 Task: Learn more about a career.
Action: Mouse moved to (664, 89)
Screenshot: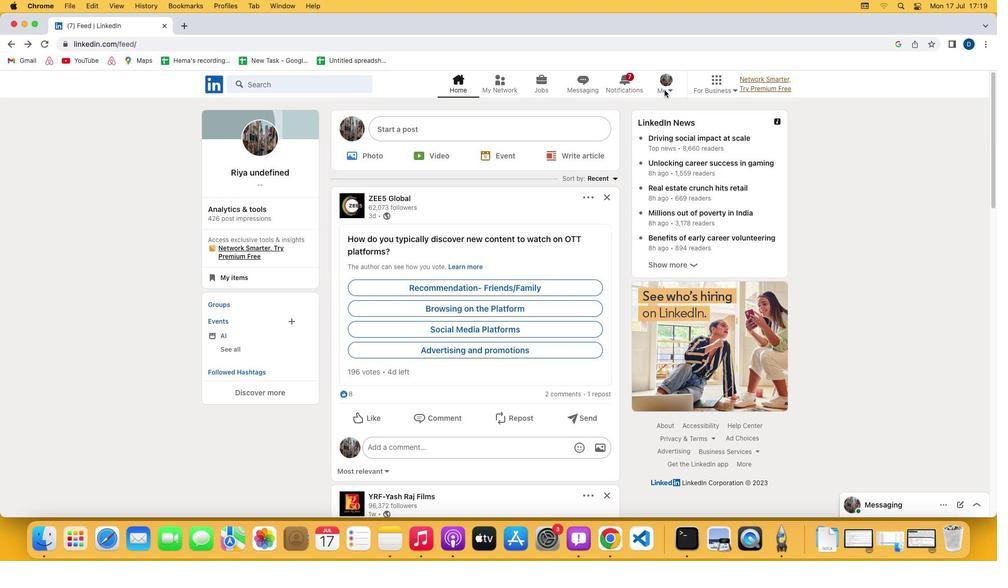 
Action: Mouse pressed left at (664, 89)
Screenshot: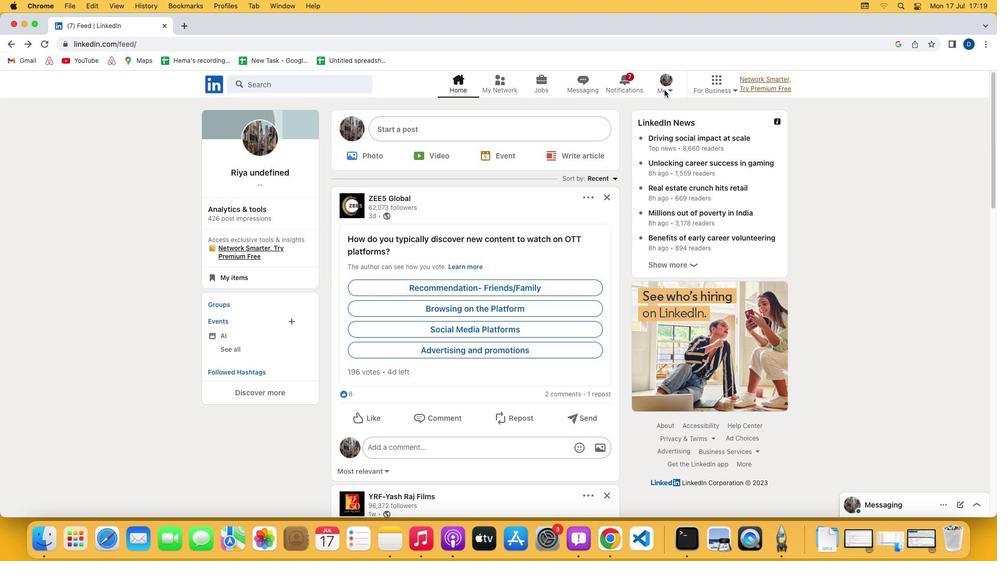 
Action: Mouse moved to (667, 89)
Screenshot: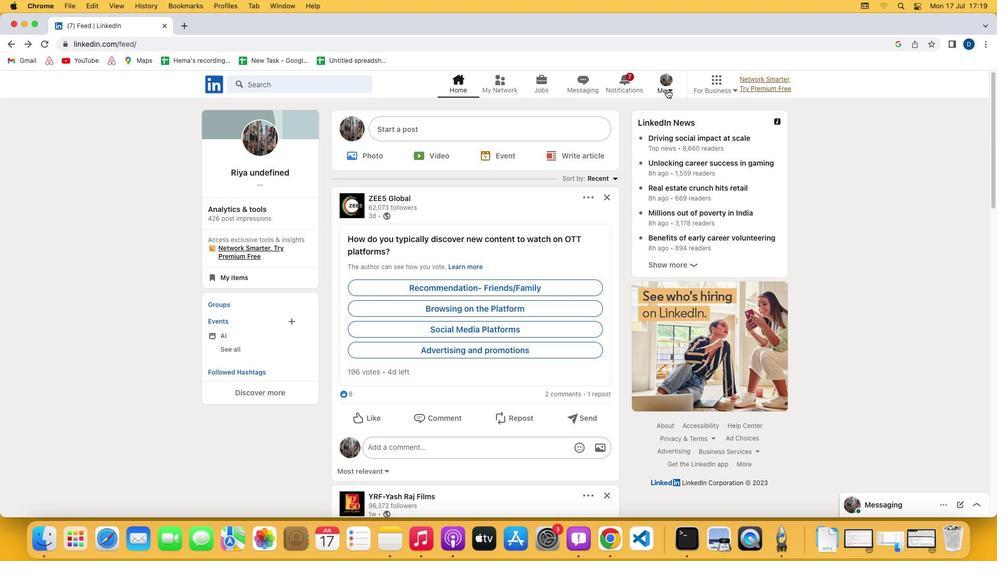 
Action: Mouse pressed left at (667, 89)
Screenshot: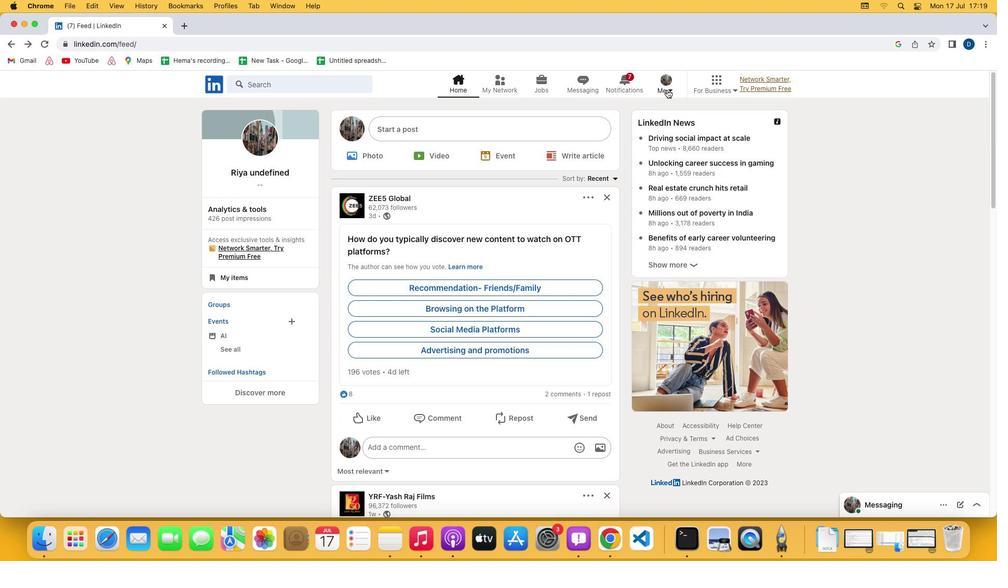 
Action: Mouse moved to (589, 199)
Screenshot: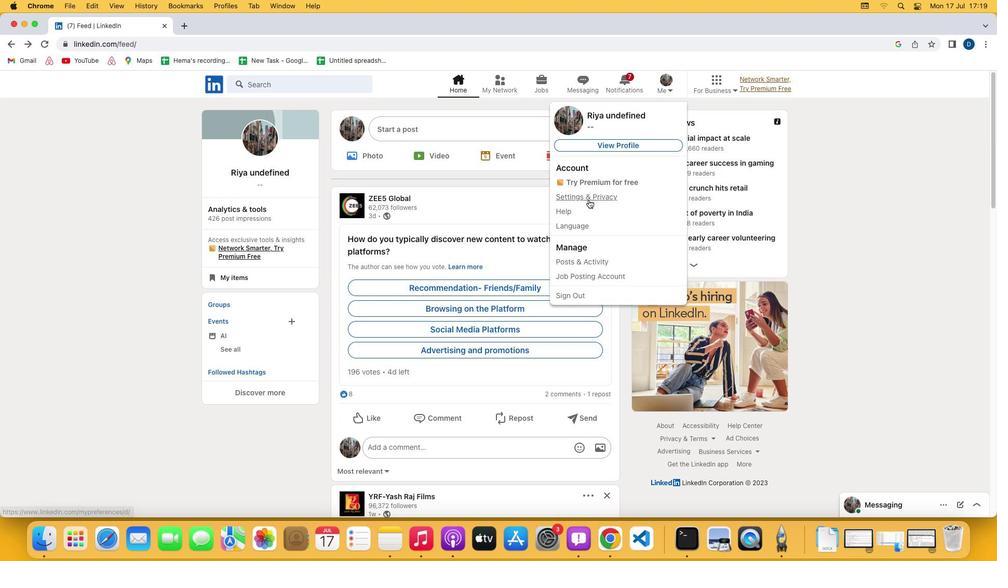 
Action: Mouse pressed left at (589, 199)
Screenshot: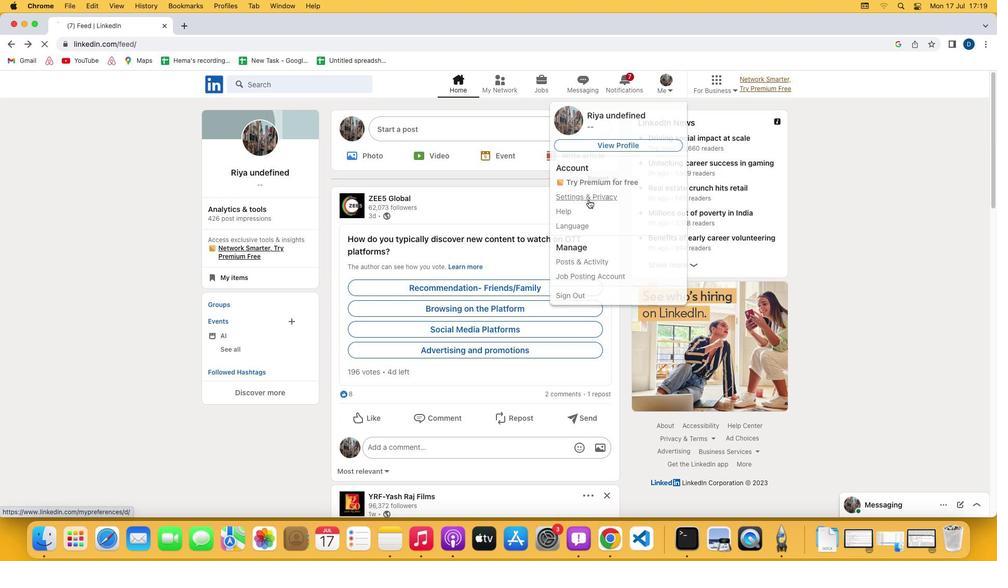 
Action: Mouse moved to (440, 329)
Screenshot: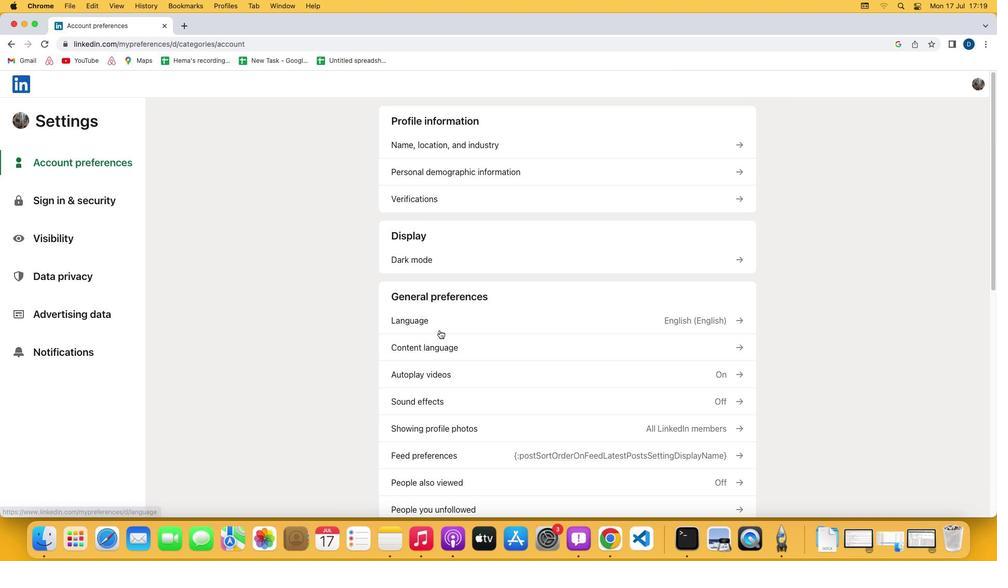 
Action: Mouse scrolled (440, 329) with delta (0, 0)
Screenshot: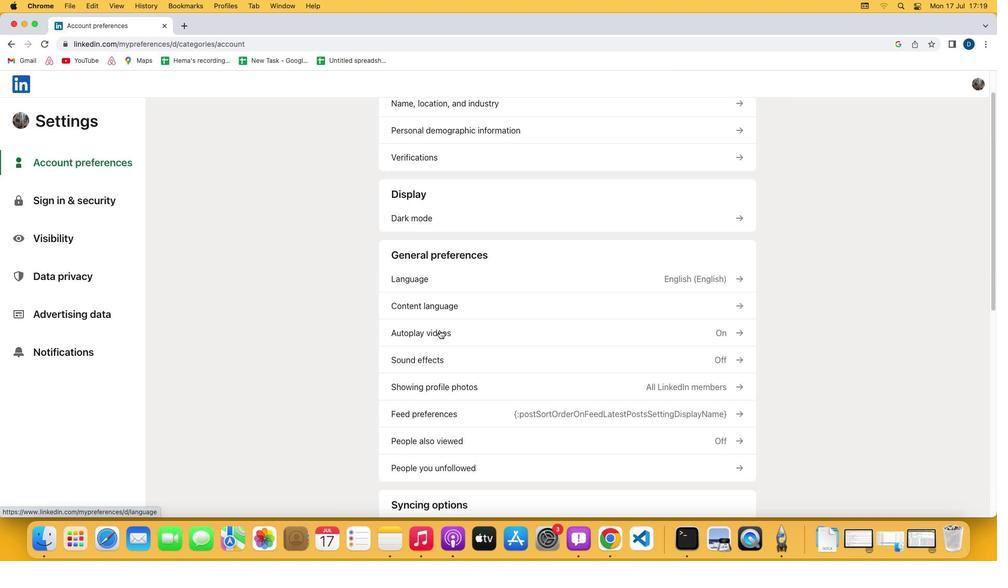 
Action: Mouse scrolled (440, 329) with delta (0, 0)
Screenshot: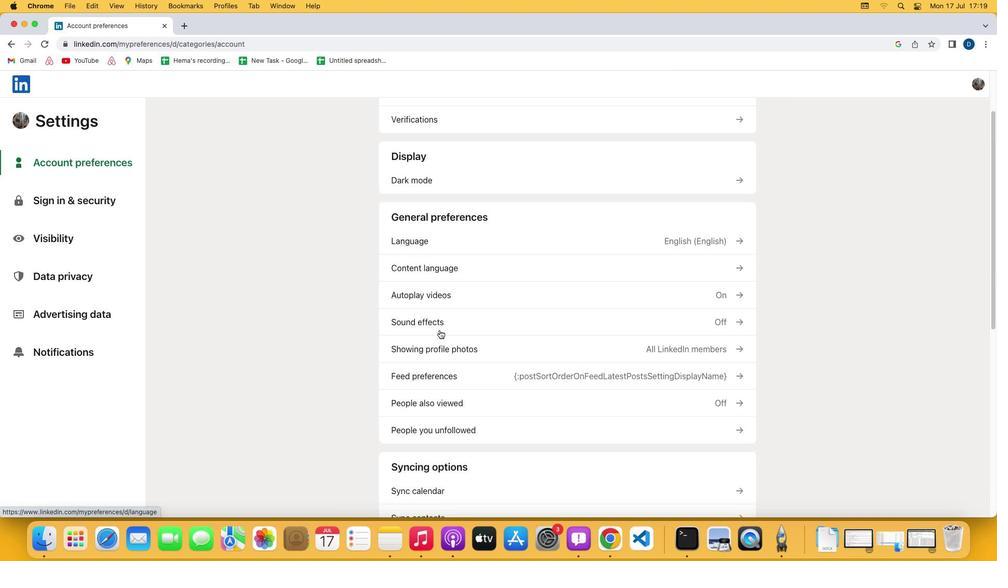 
Action: Mouse scrolled (440, 329) with delta (0, -1)
Screenshot: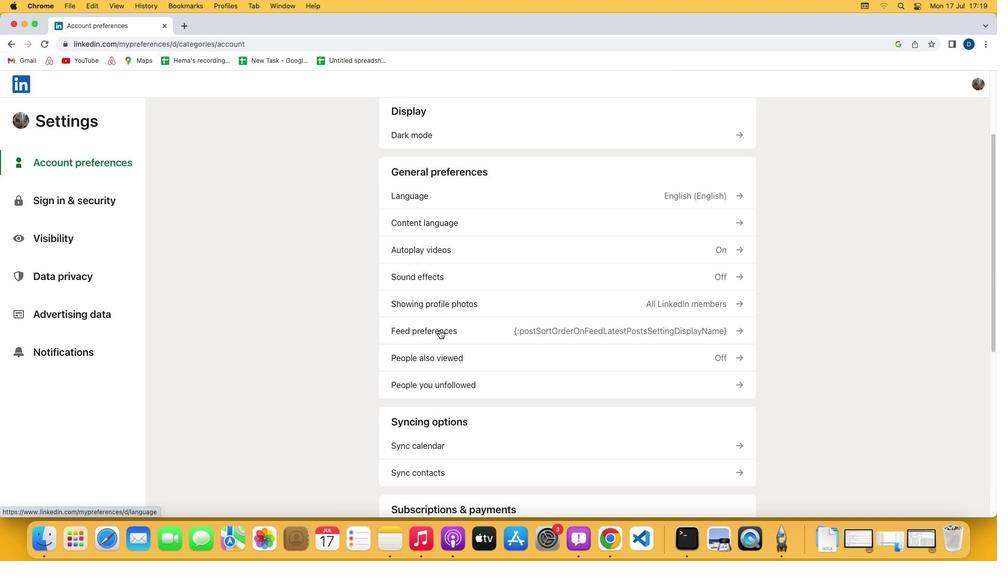 
Action: Mouse scrolled (440, 329) with delta (0, -2)
Screenshot: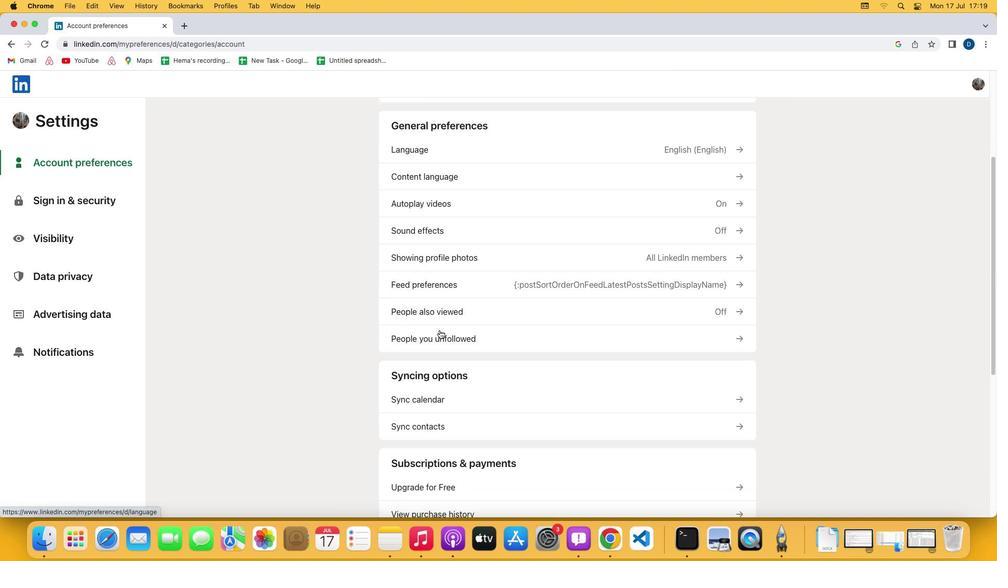
Action: Mouse scrolled (440, 329) with delta (0, 0)
Screenshot: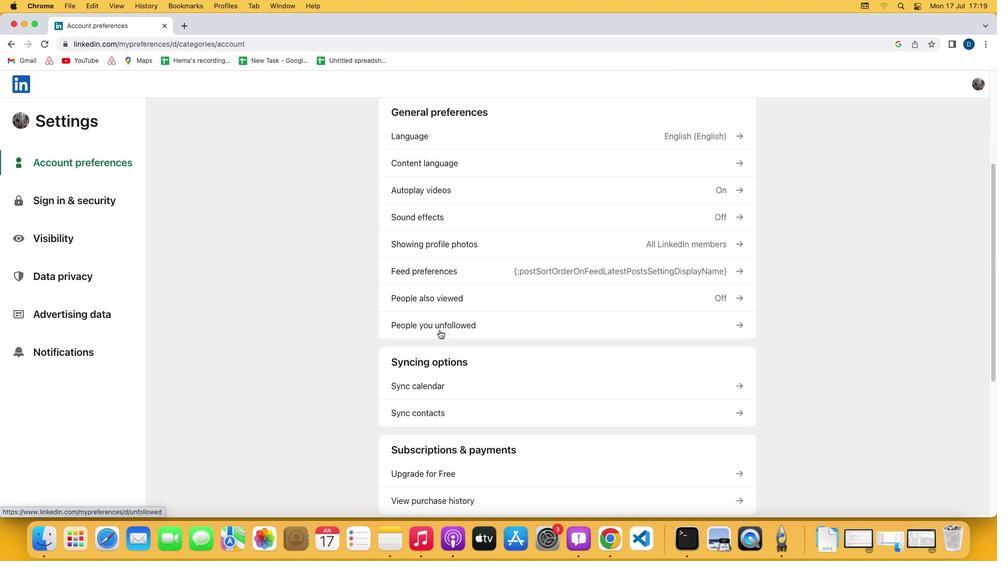 
Action: Mouse scrolled (440, 329) with delta (0, 0)
Screenshot: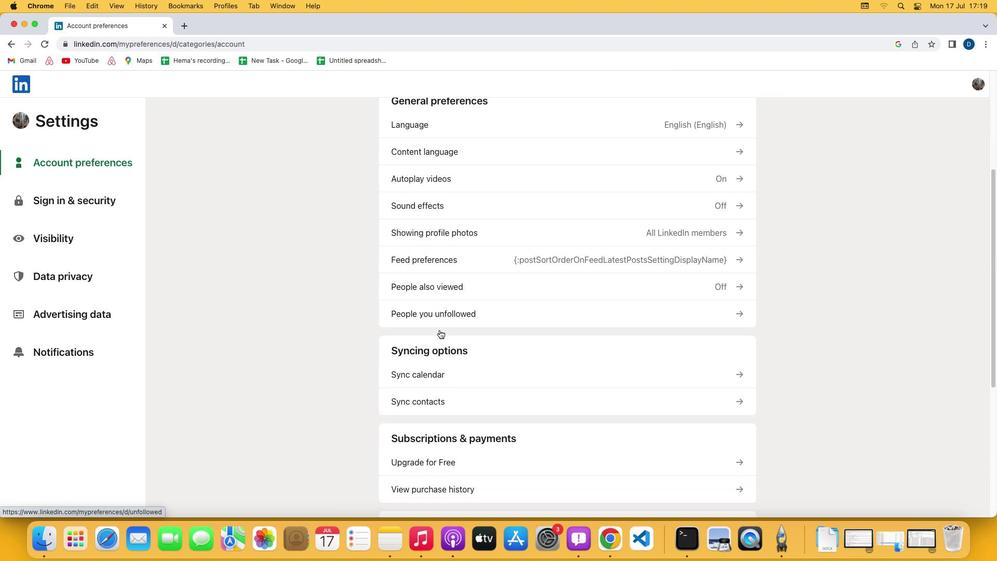
Action: Mouse scrolled (440, 329) with delta (0, -1)
Screenshot: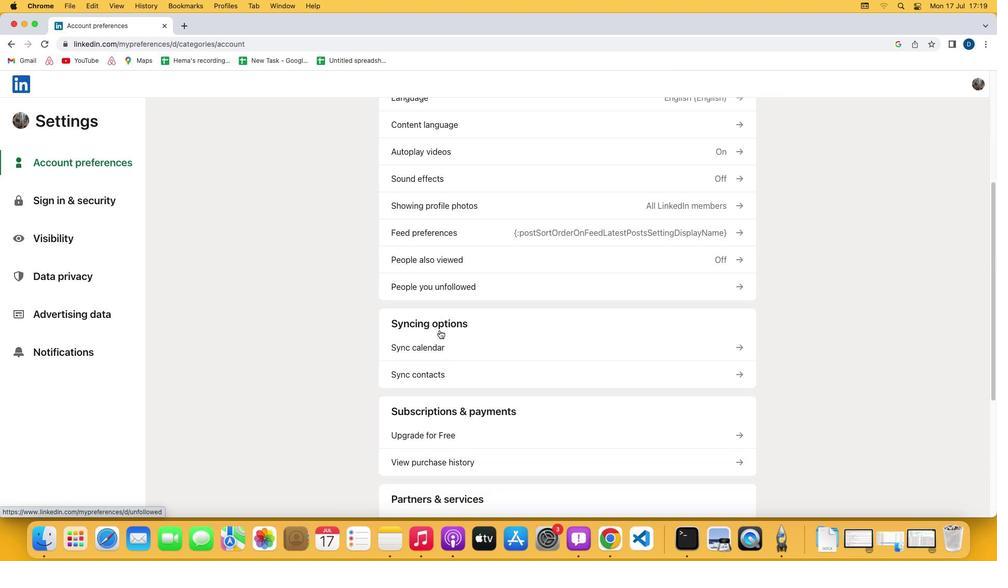 
Action: Mouse scrolled (440, 329) with delta (0, 0)
Screenshot: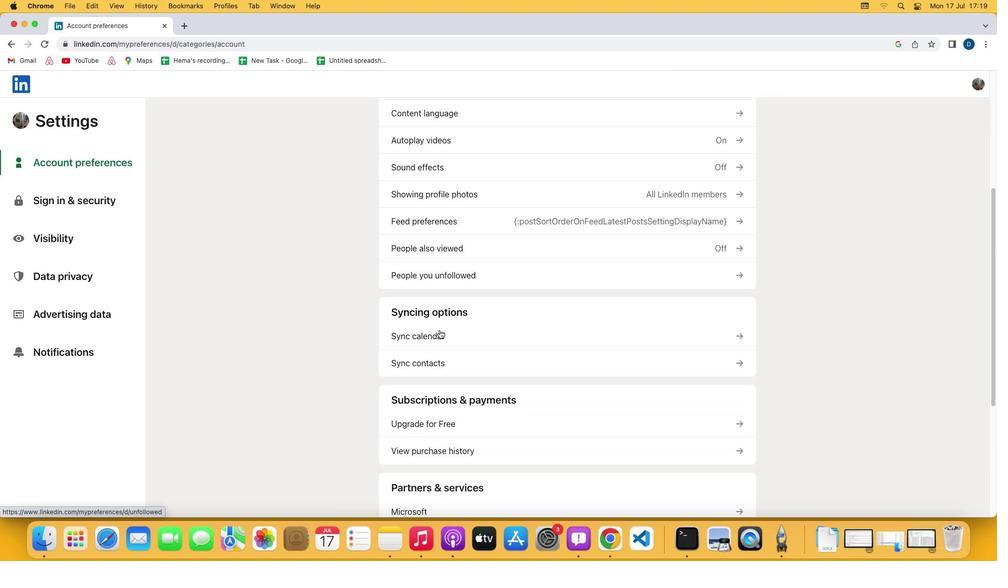 
Action: Mouse moved to (415, 433)
Screenshot: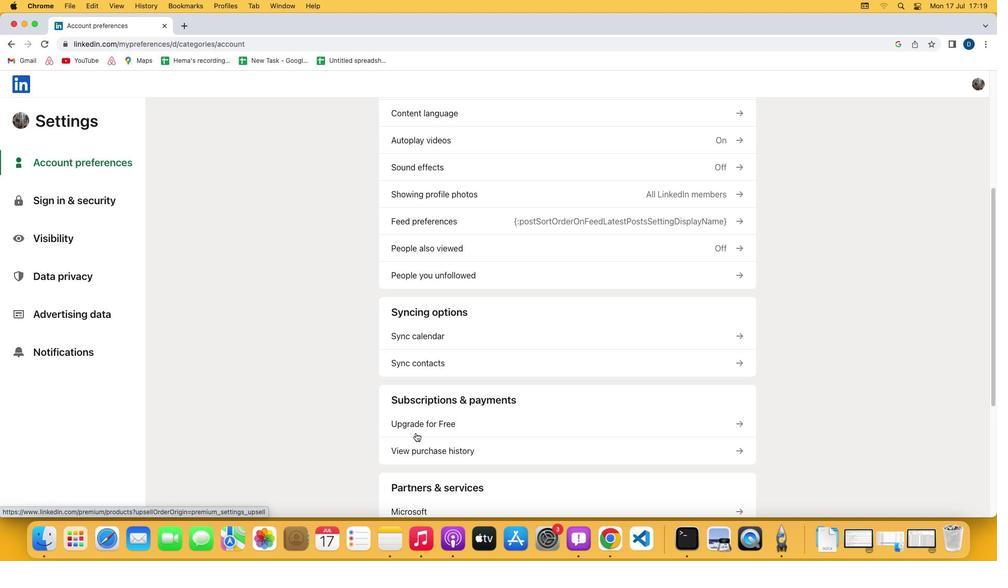 
Action: Mouse pressed left at (415, 433)
Screenshot: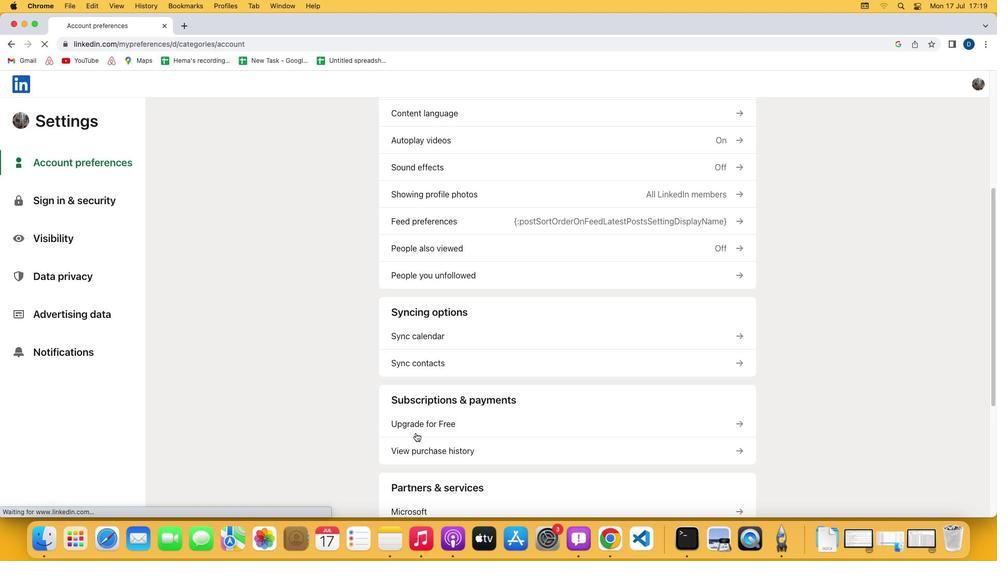 
Action: Mouse moved to (406, 279)
Screenshot: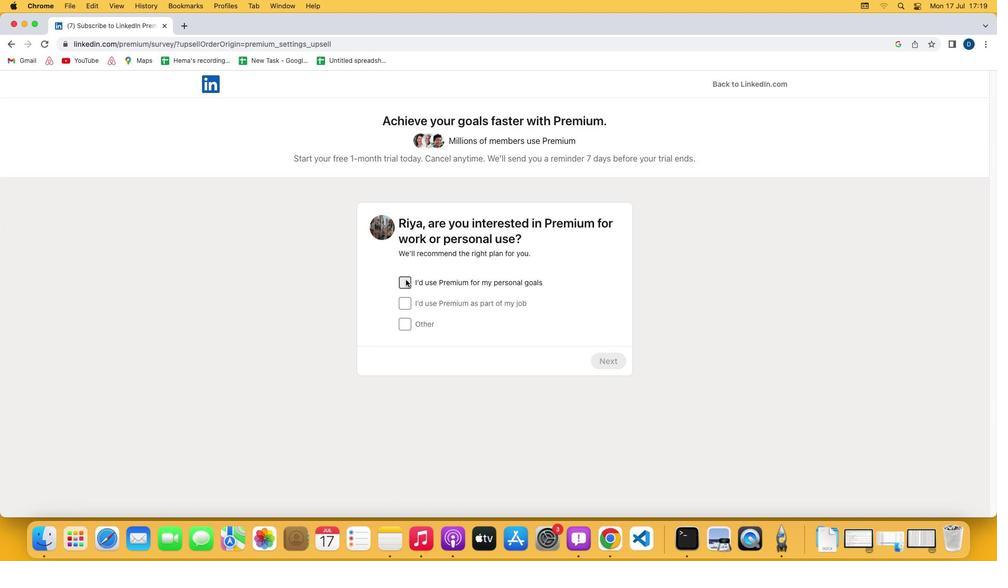
Action: Mouse pressed left at (406, 279)
Screenshot: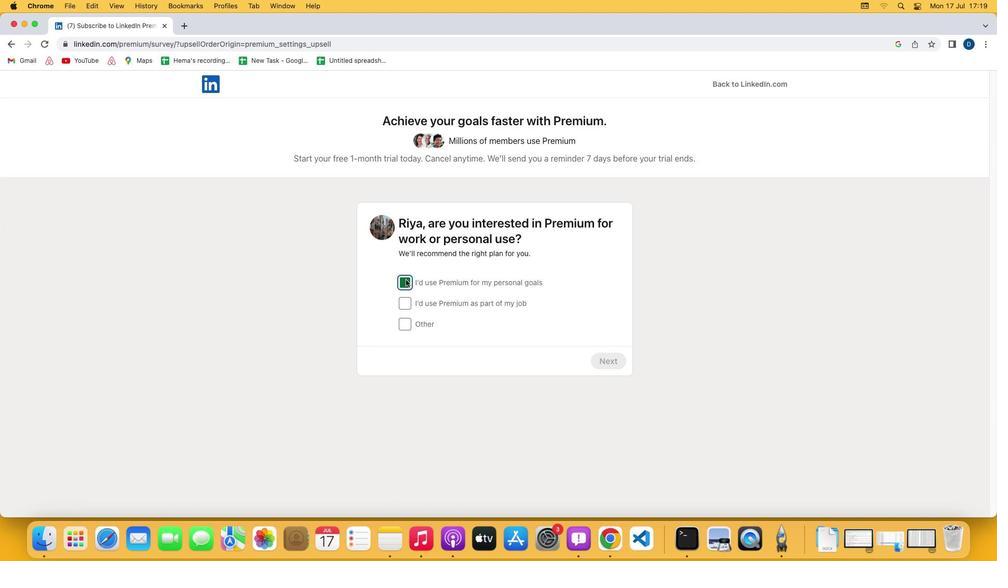 
Action: Mouse moved to (592, 359)
Screenshot: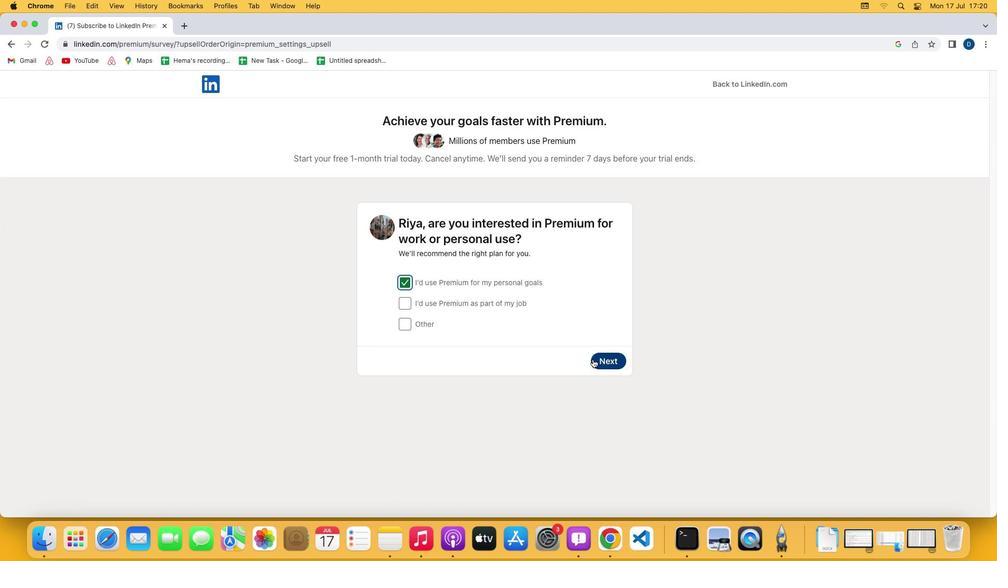 
Action: Mouse pressed left at (592, 359)
Screenshot: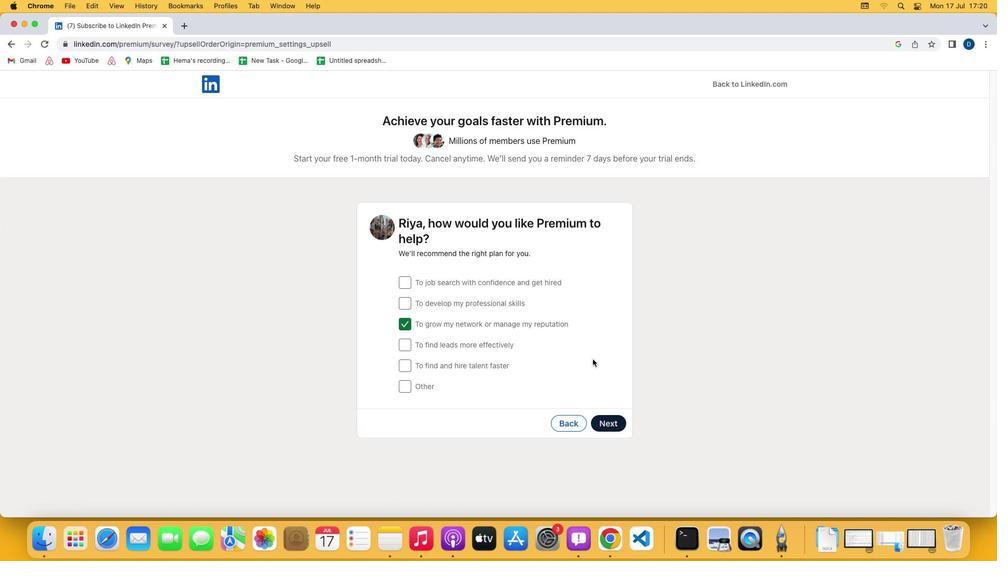 
Action: Mouse moved to (599, 420)
Screenshot: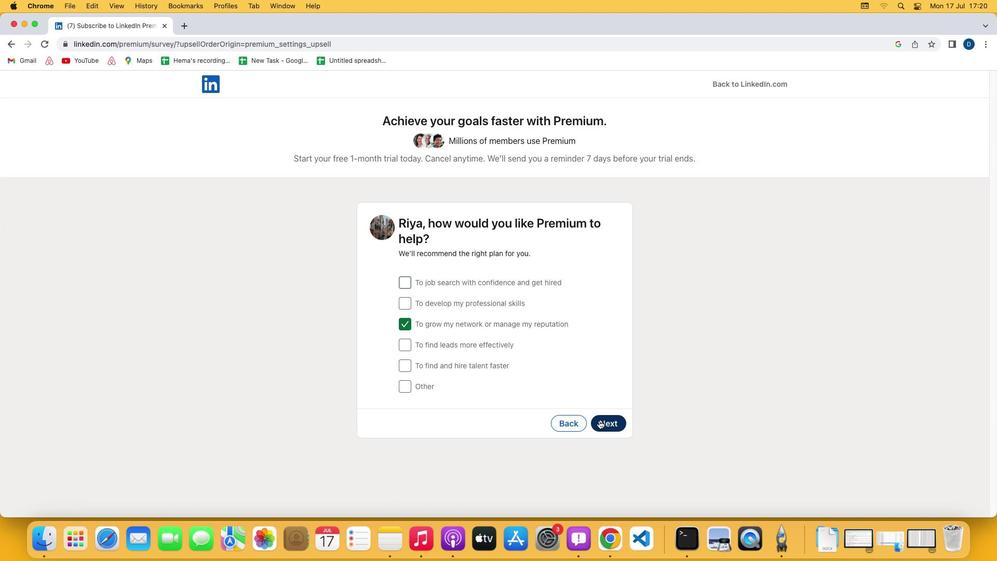 
Action: Mouse pressed left at (599, 420)
Screenshot: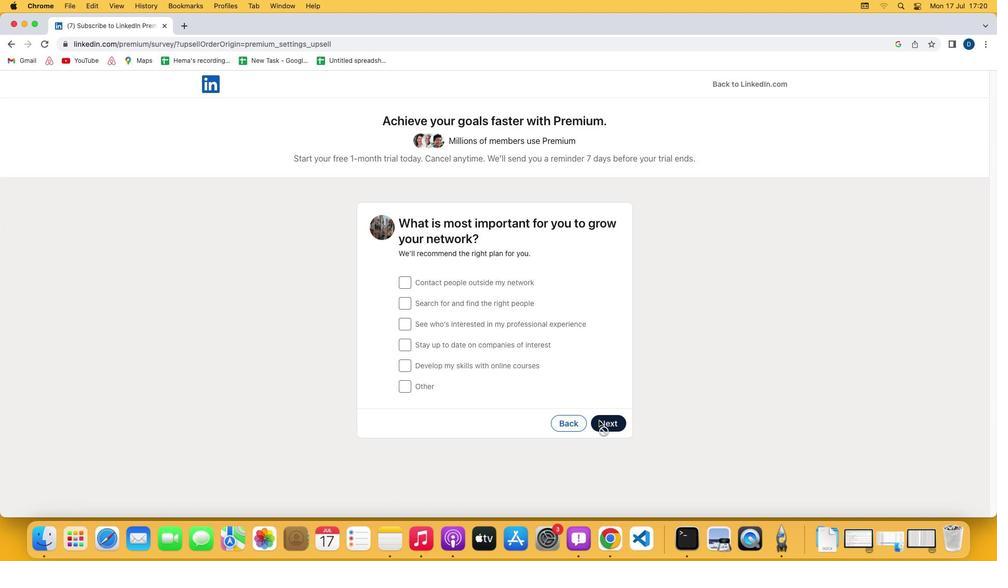 
Action: Mouse moved to (406, 326)
Screenshot: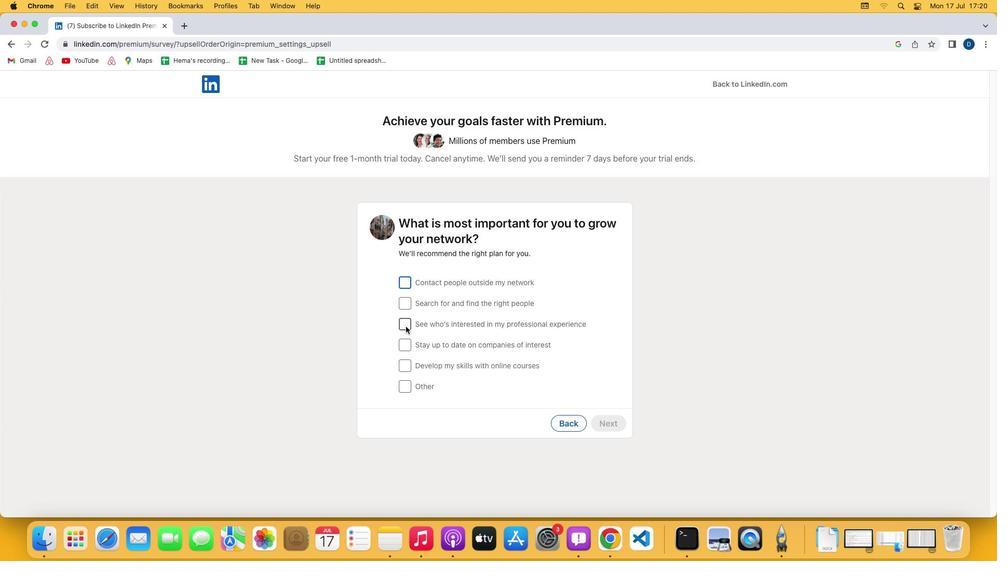 
Action: Mouse pressed left at (406, 326)
Screenshot: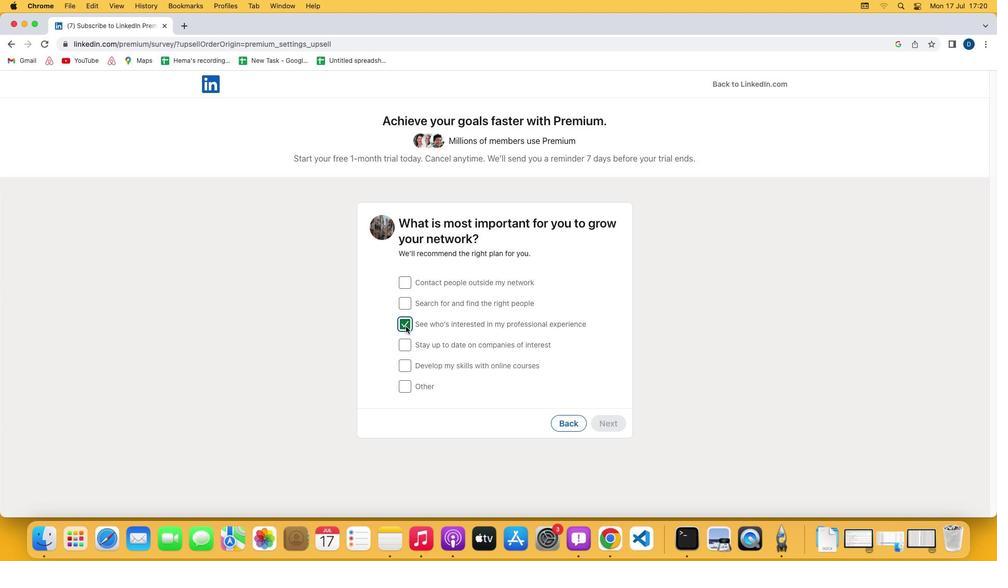 
Action: Mouse moved to (607, 423)
Screenshot: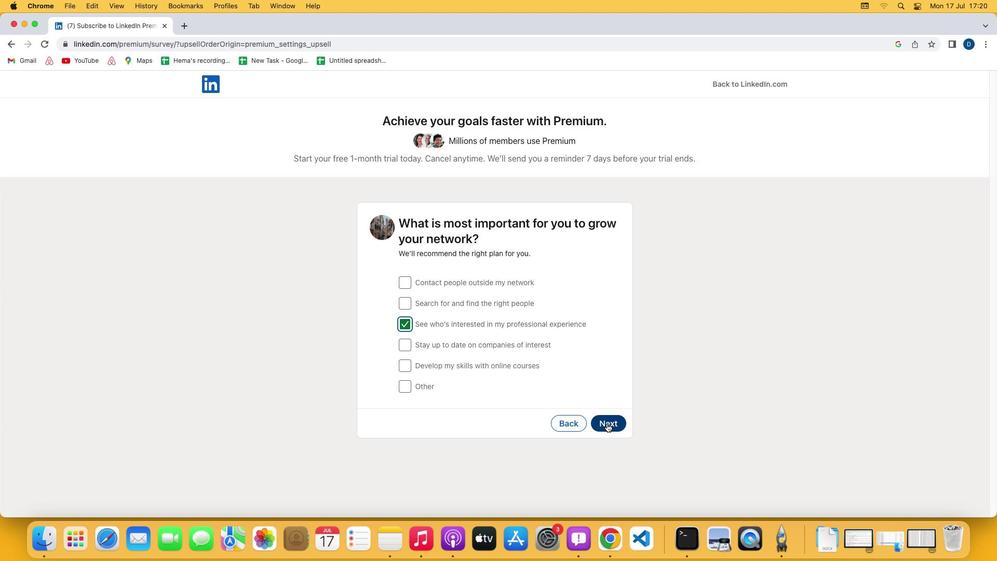 
Action: Mouse pressed left at (607, 423)
Screenshot: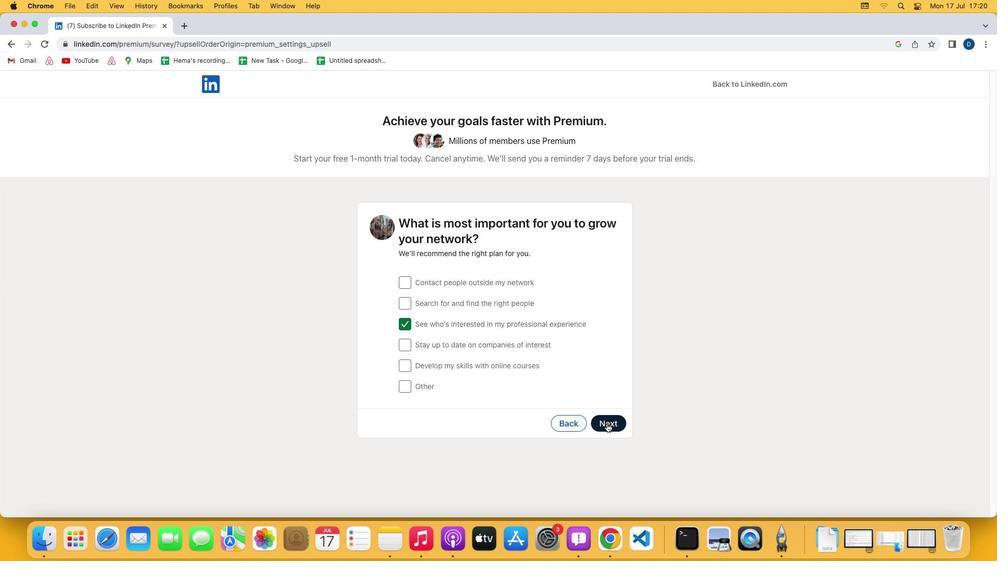 
Action: Mouse moved to (235, 505)
Screenshot: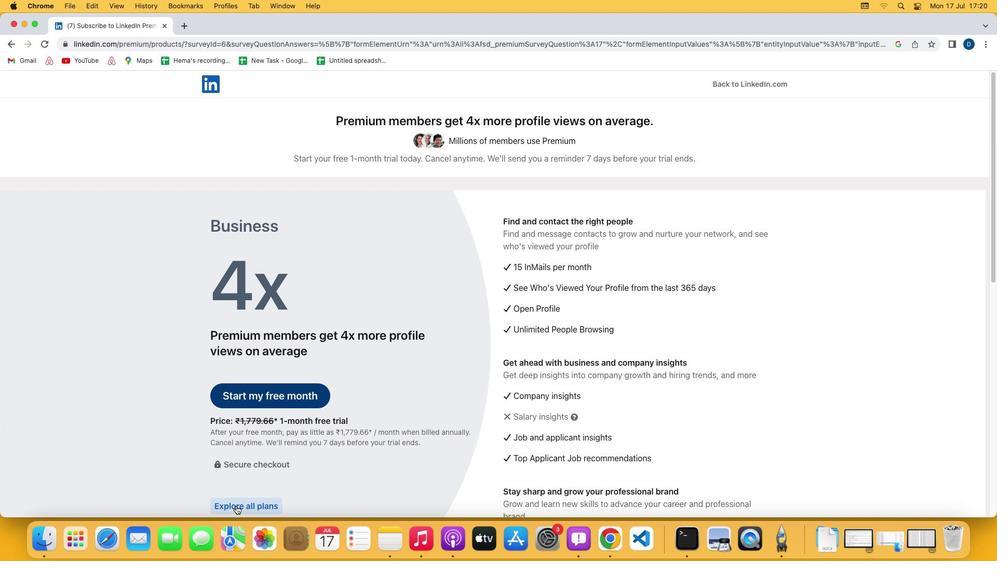 
Action: Mouse pressed left at (235, 505)
Screenshot: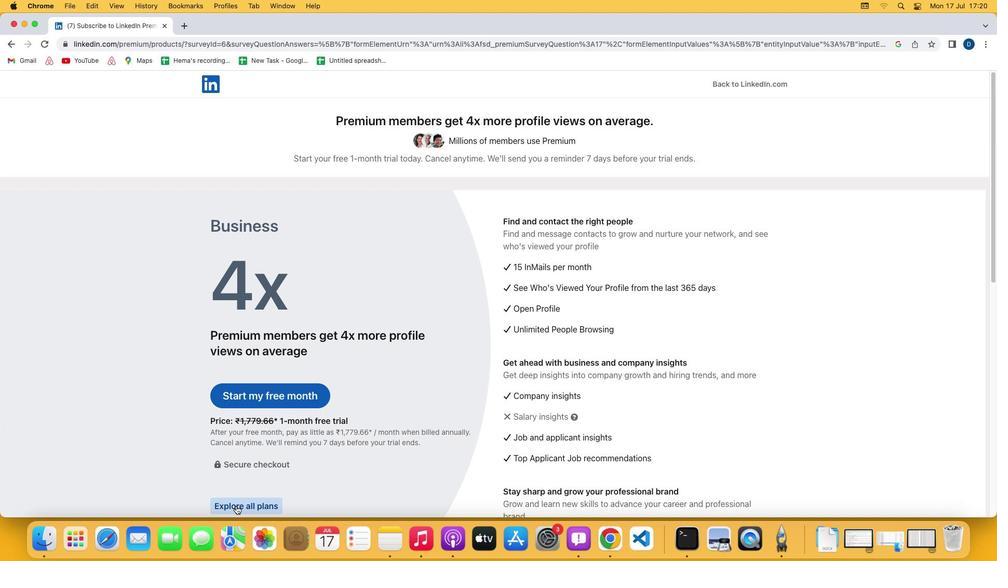 
Action: Mouse moved to (253, 428)
Screenshot: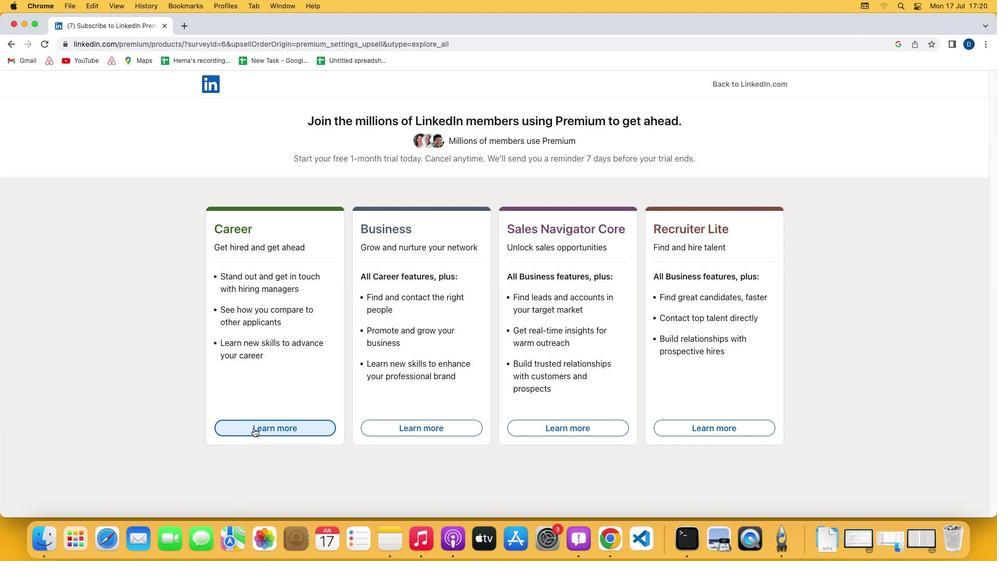 
Action: Mouse pressed left at (253, 428)
Screenshot: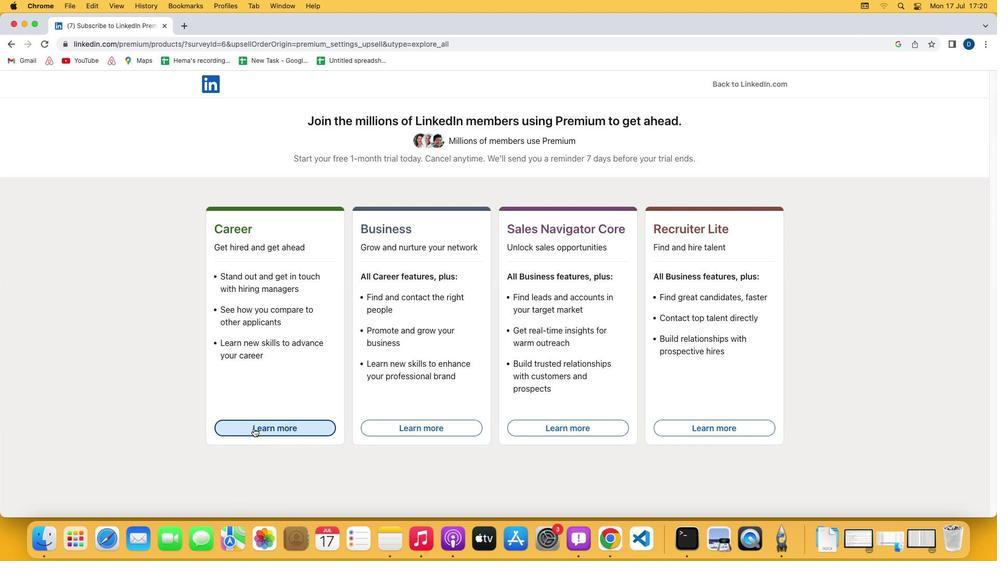 
